 Task: Check the median days on the market of single-family homes in the last 5 years.
Action: Mouse moved to (727, 70)
Screenshot: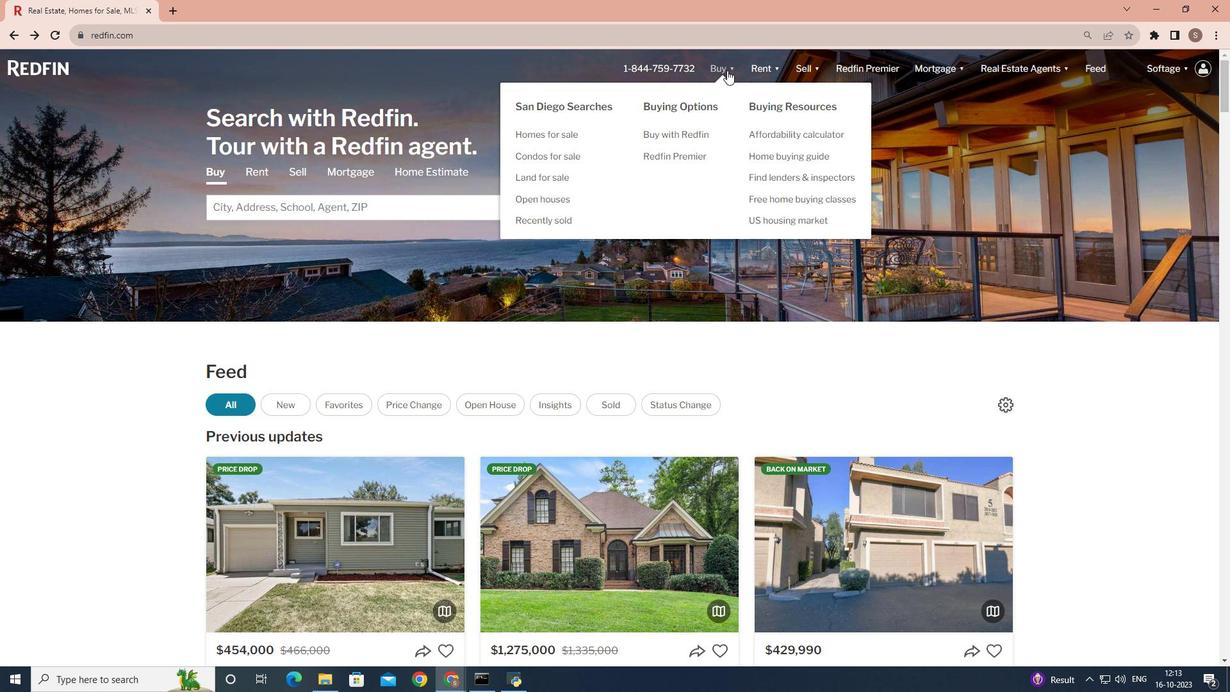
Action: Mouse pressed left at (727, 70)
Screenshot: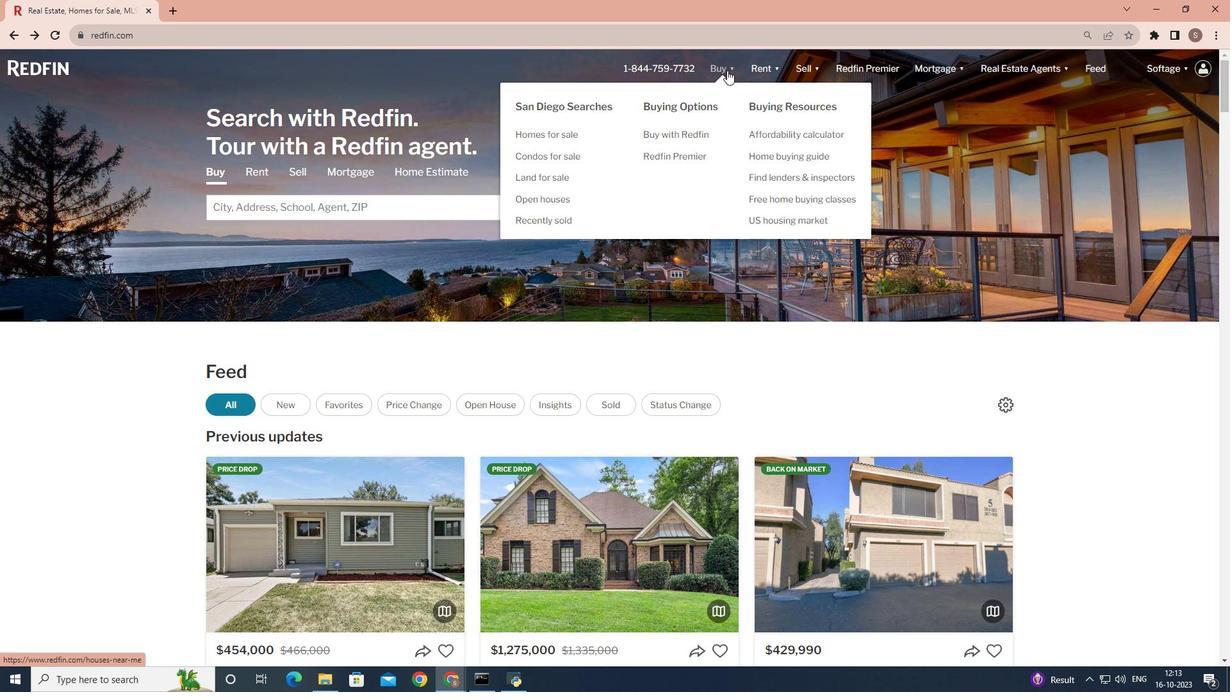 
Action: Mouse moved to (423, 264)
Screenshot: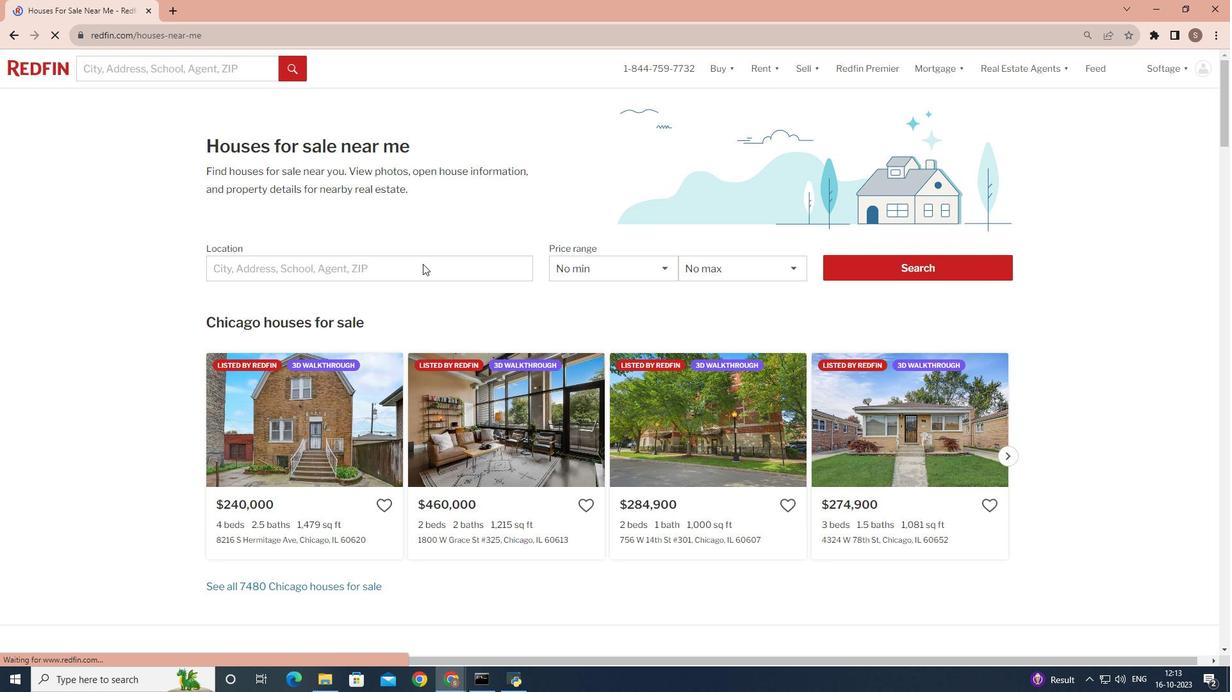 
Action: Mouse pressed left at (423, 264)
Screenshot: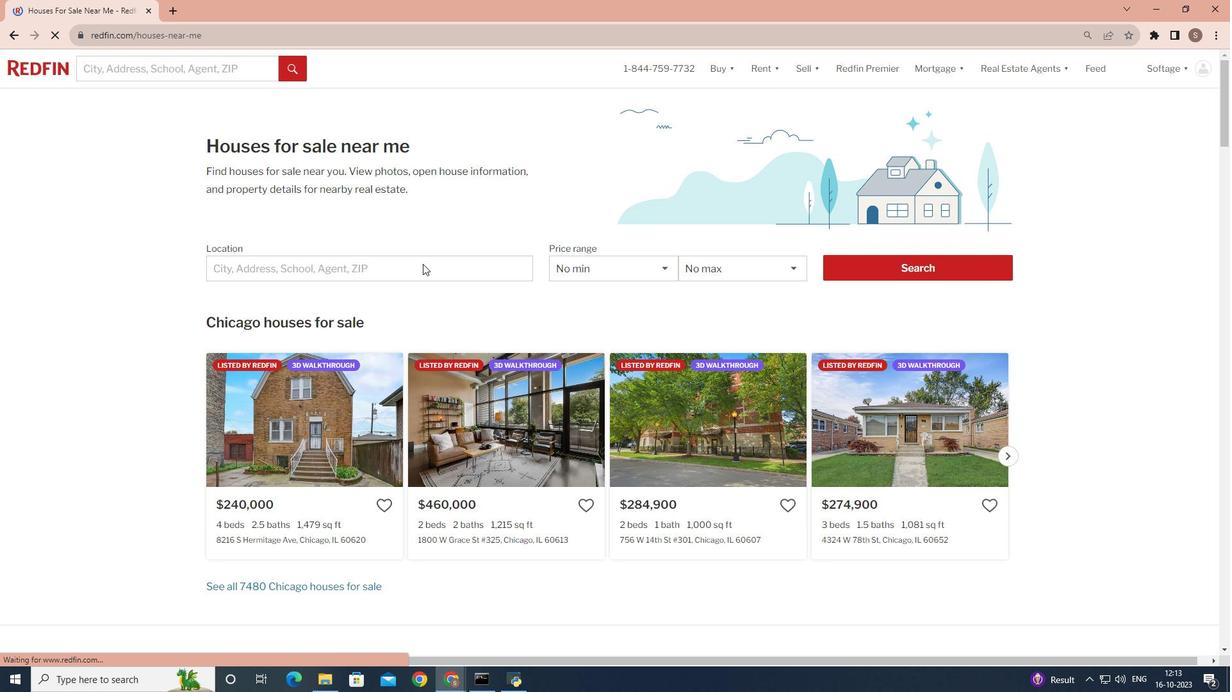 
Action: Mouse moved to (307, 265)
Screenshot: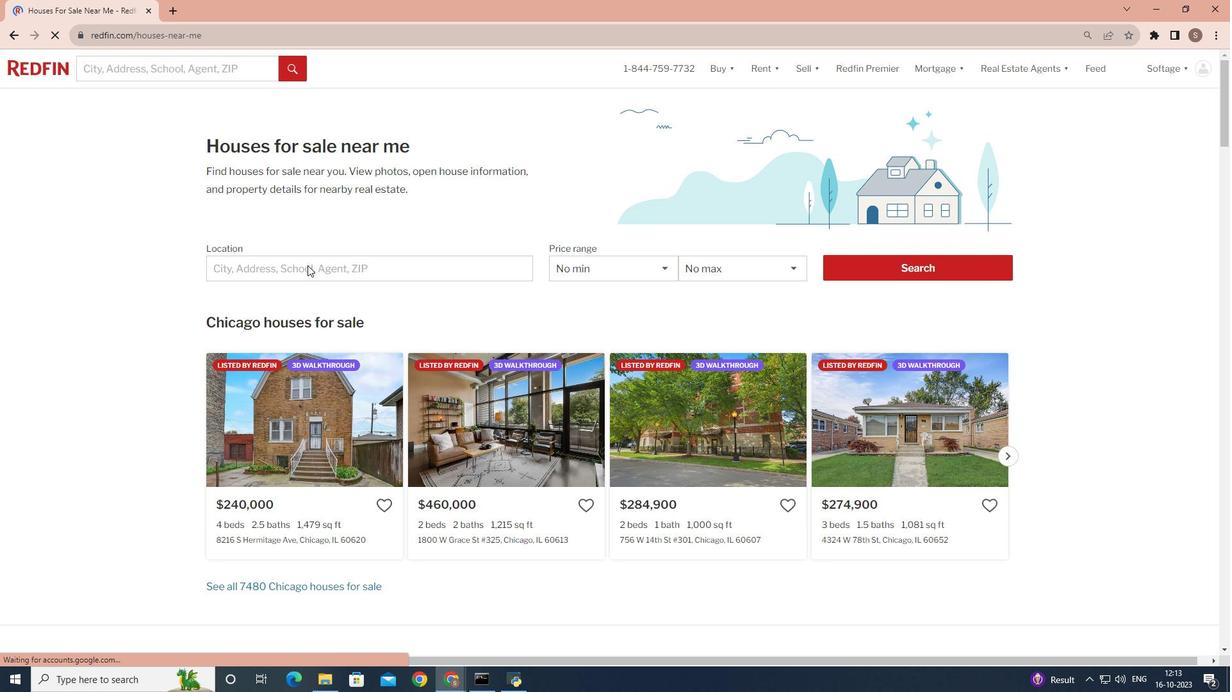 
Action: Mouse pressed left at (307, 265)
Screenshot: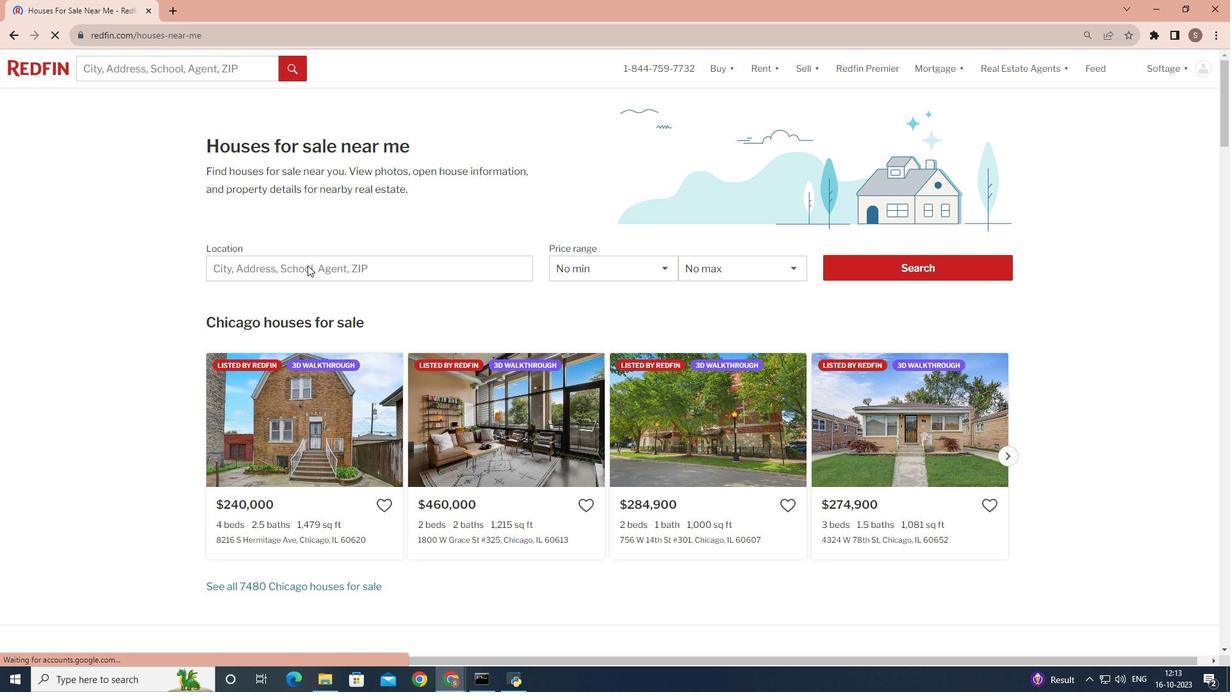 
Action: Mouse pressed left at (307, 265)
Screenshot: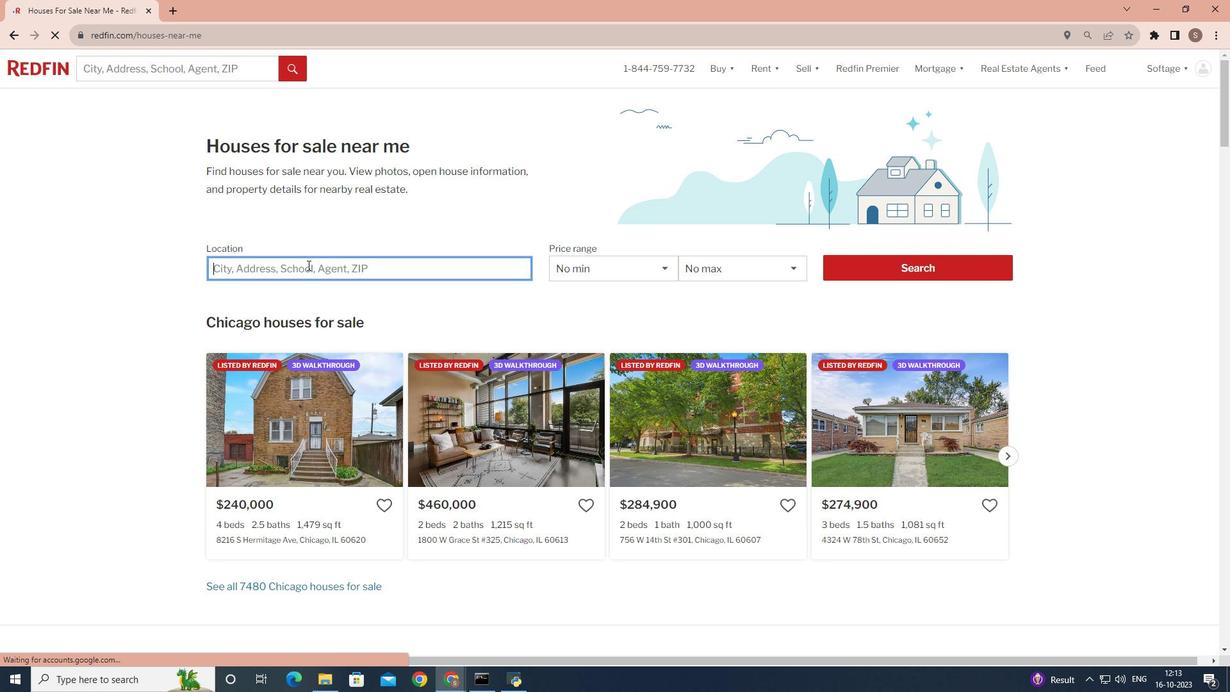 
Action: Key pressed <Key.shift>San<Key.space><Key.shift>Die
Screenshot: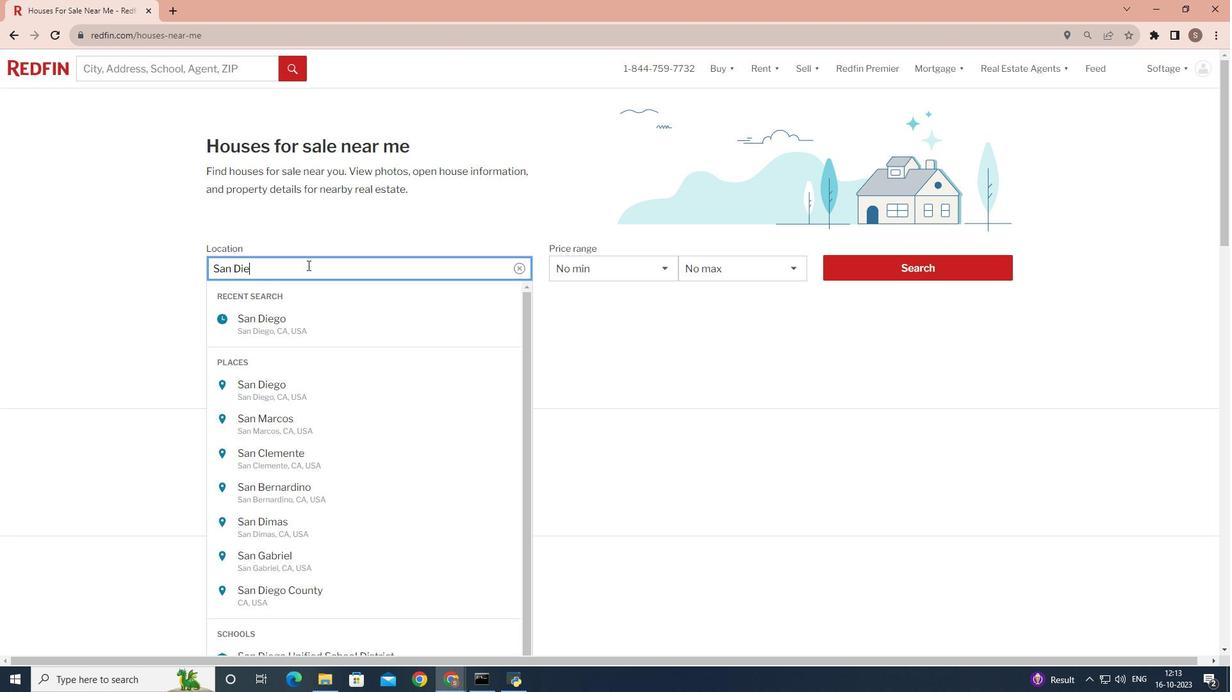 
Action: Mouse moved to (307, 264)
Screenshot: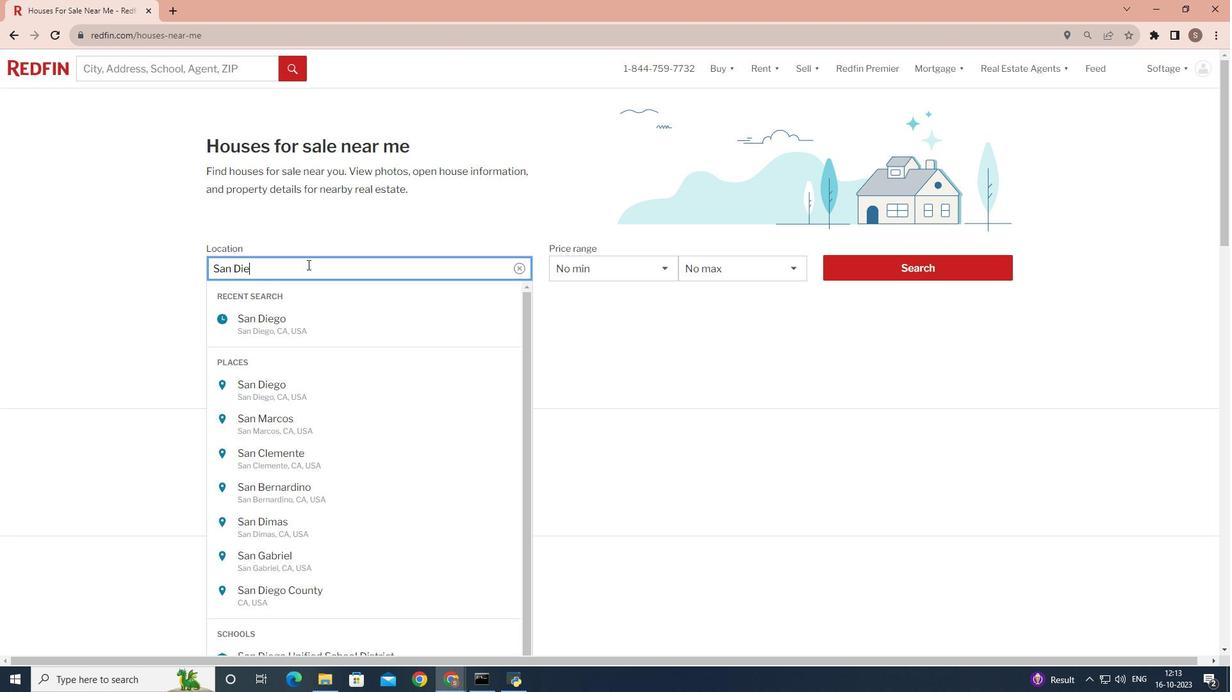 
Action: Key pressed go
Screenshot: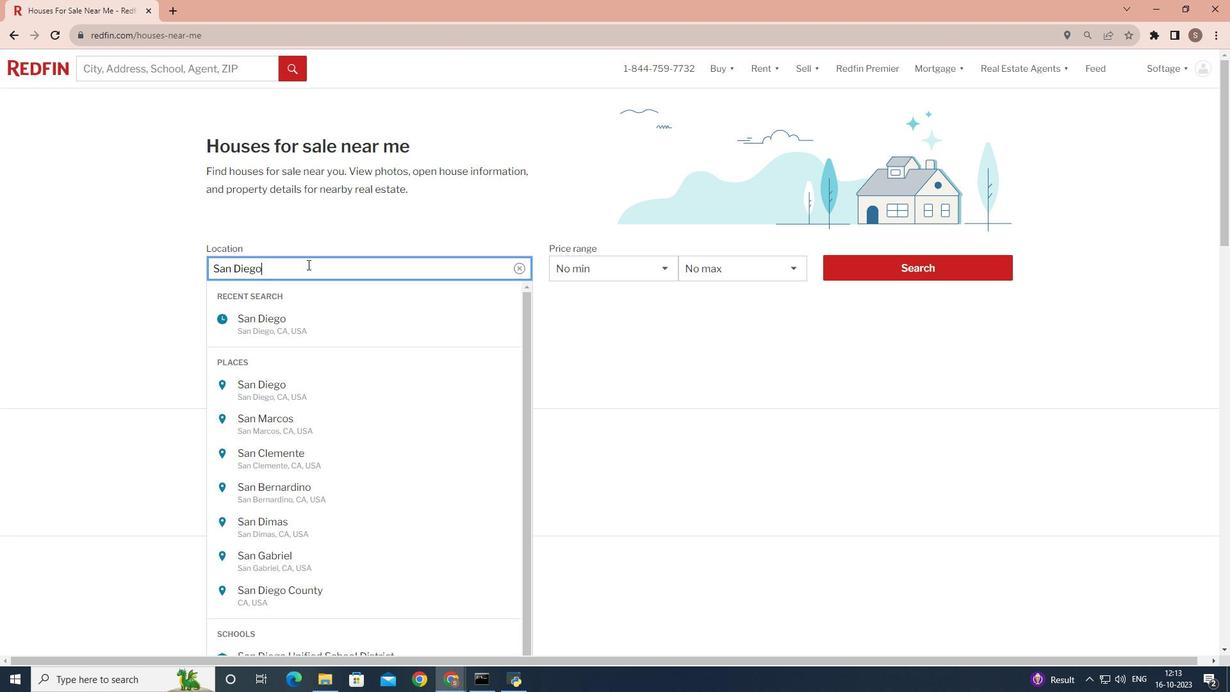 
Action: Mouse moved to (307, 317)
Screenshot: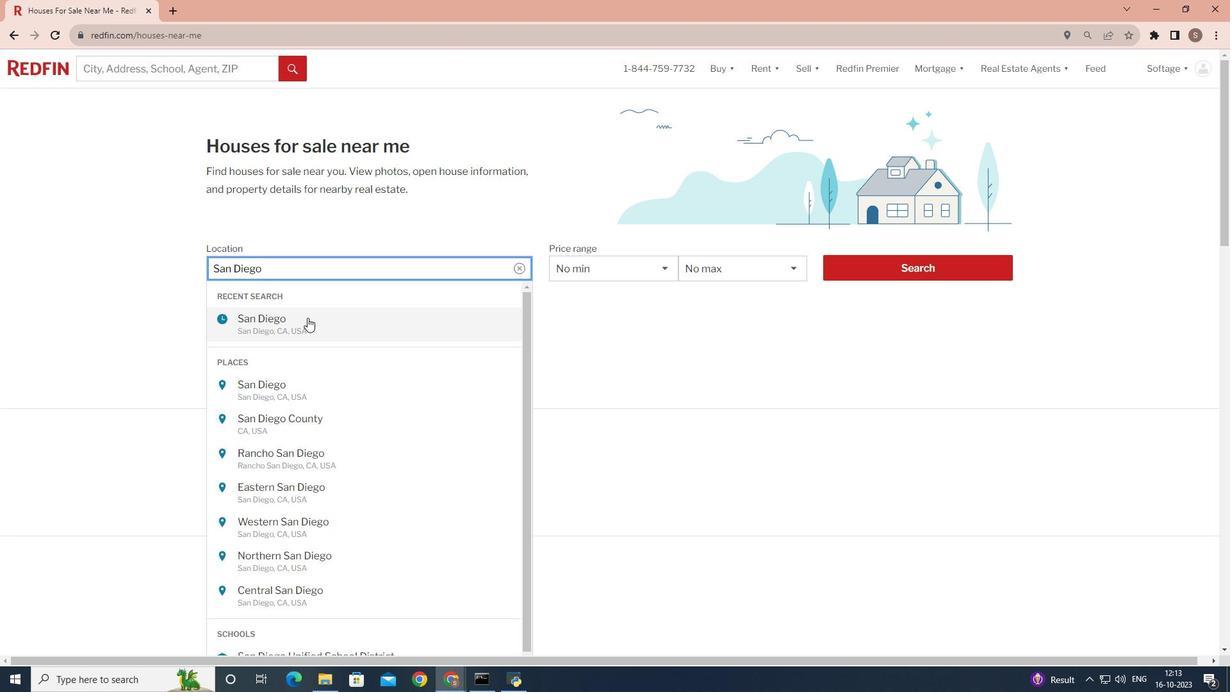 
Action: Mouse pressed left at (307, 317)
Screenshot: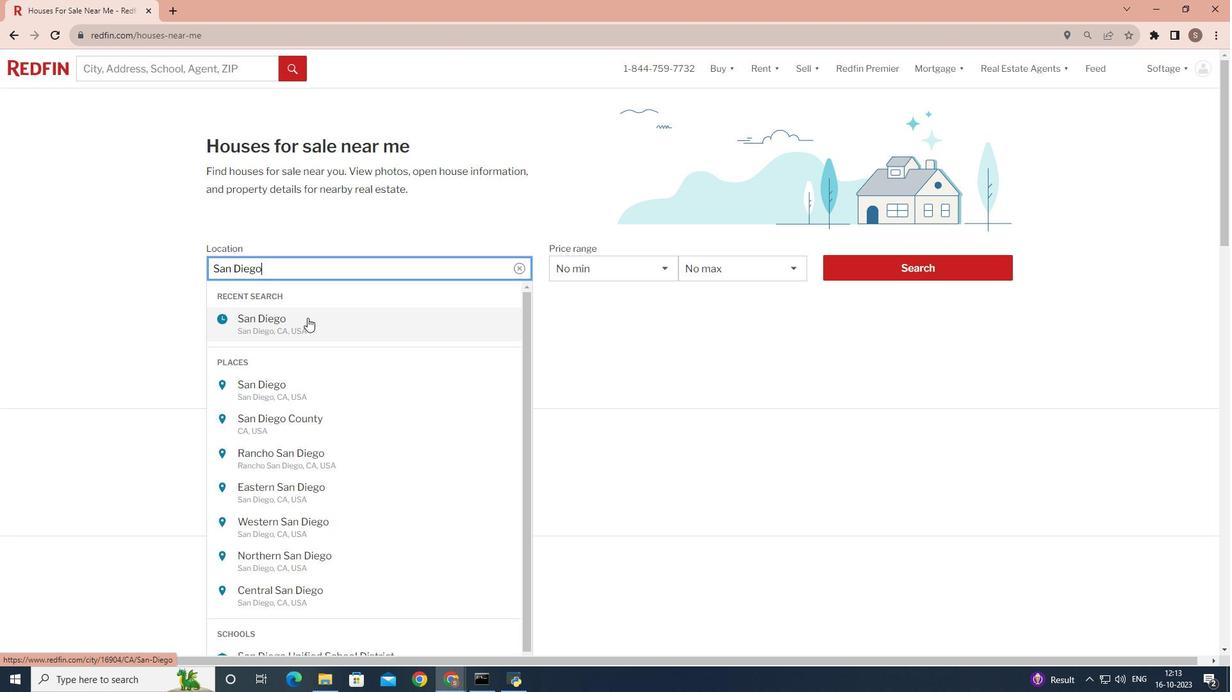 
Action: Mouse moved to (896, 272)
Screenshot: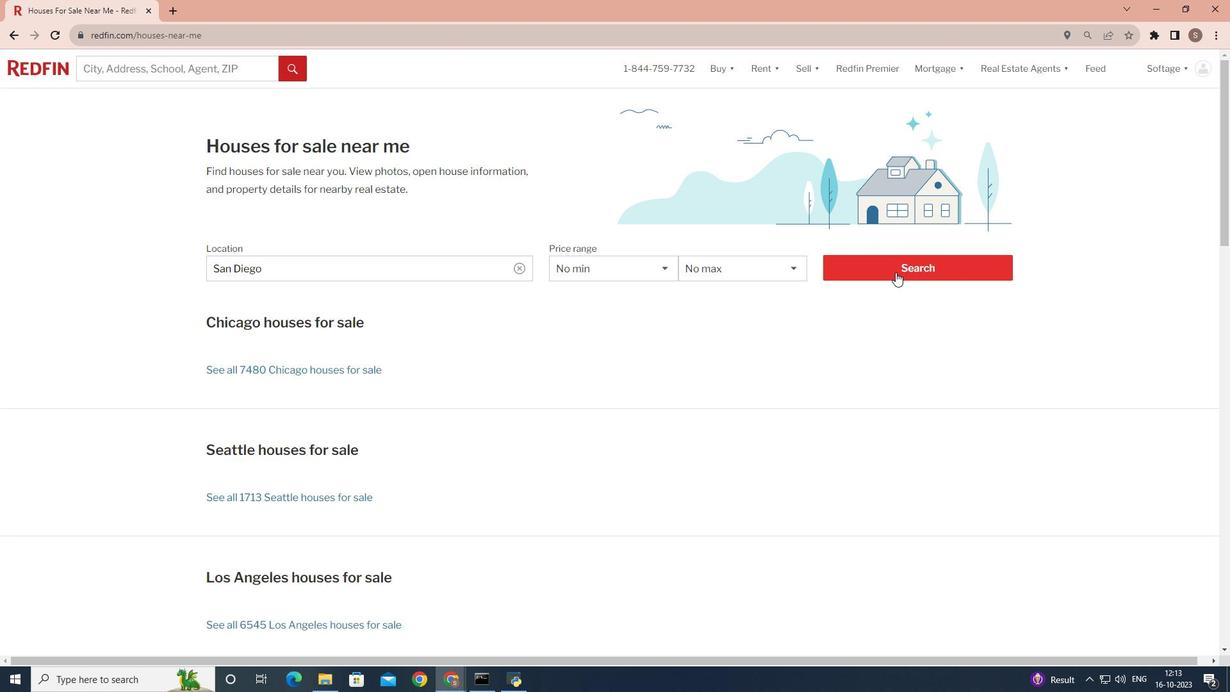 
Action: Mouse pressed left at (896, 272)
Screenshot: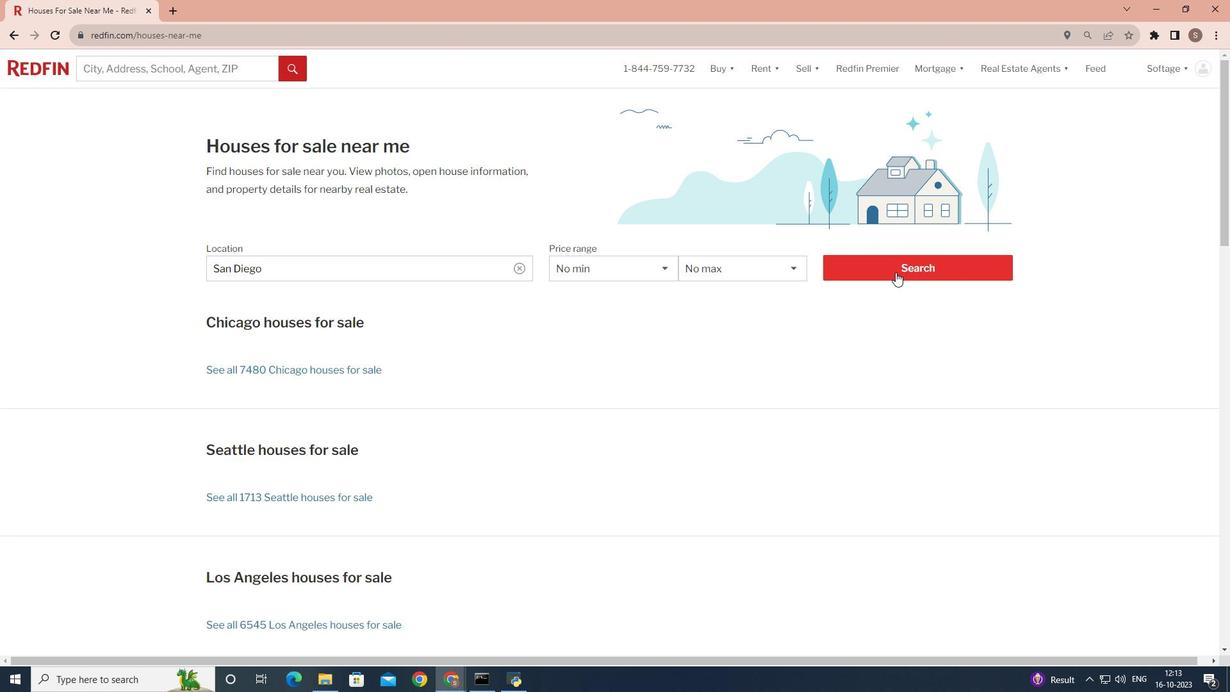 
Action: Mouse moved to (1089, 106)
Screenshot: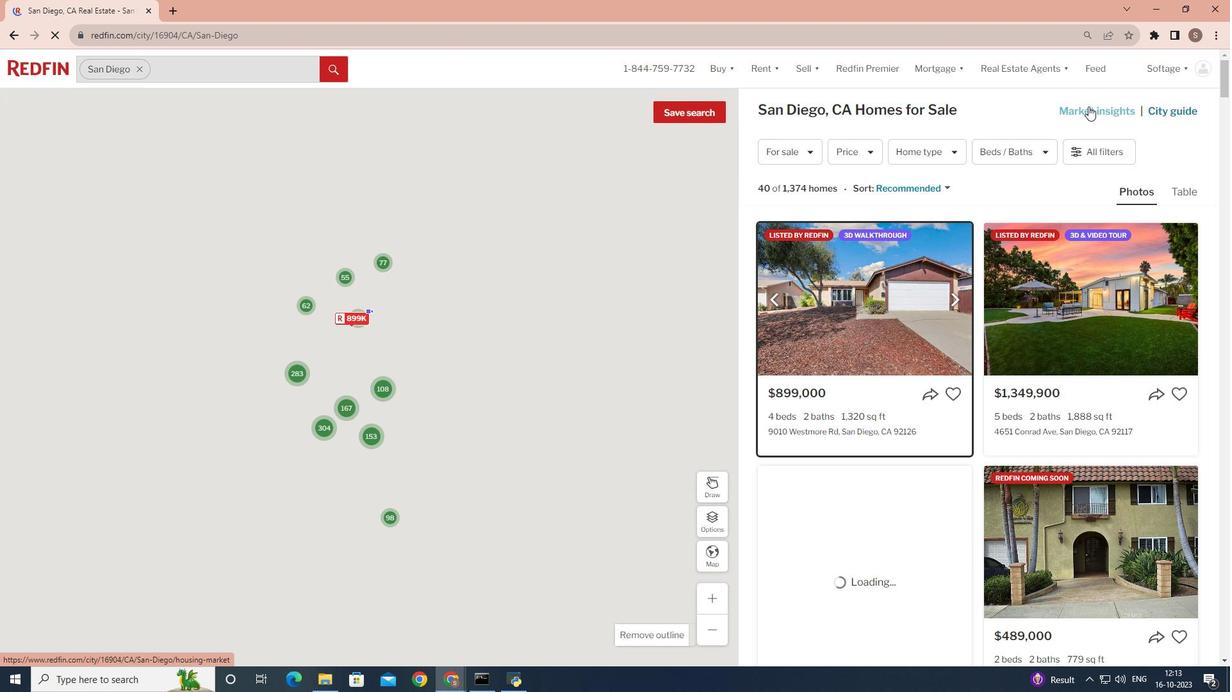 
Action: Mouse pressed left at (1089, 106)
Screenshot: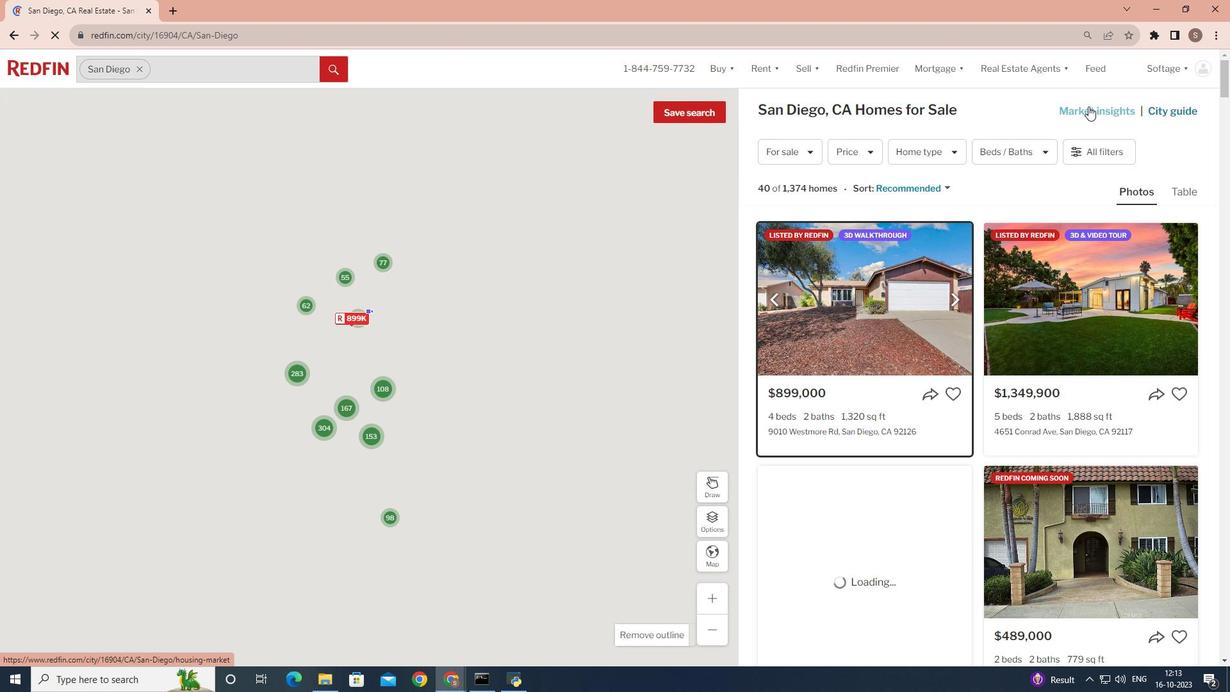 
Action: Mouse moved to (863, 325)
Screenshot: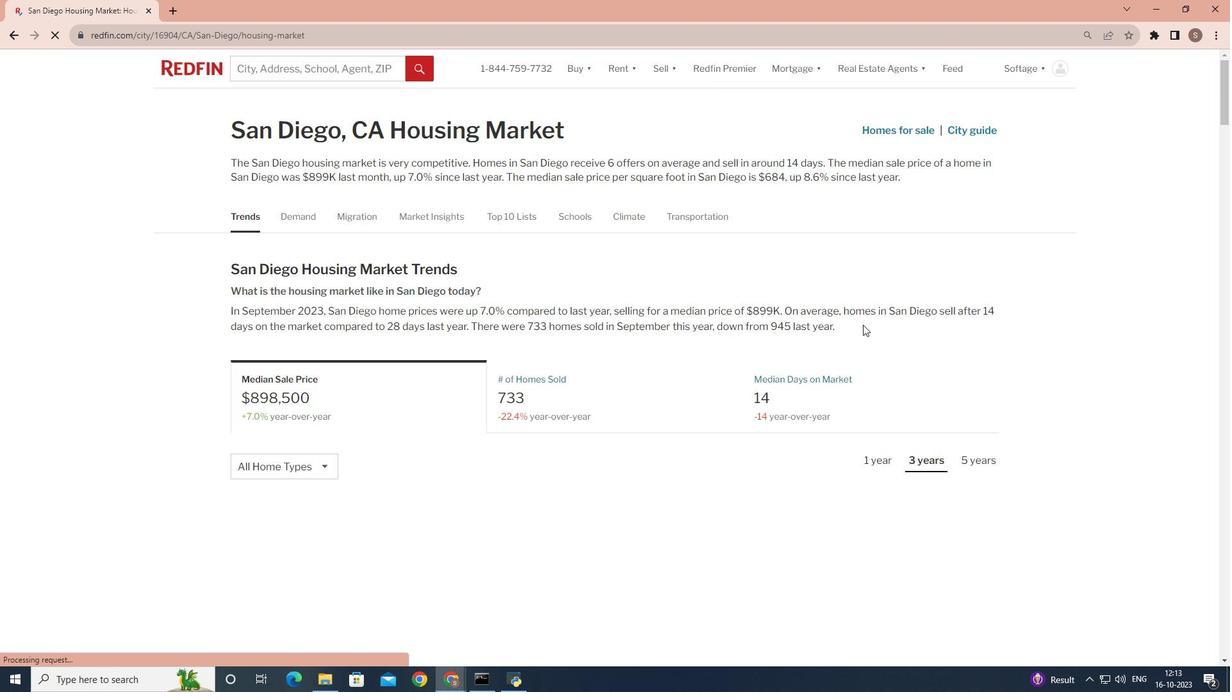
Action: Mouse scrolled (863, 324) with delta (0, 0)
Screenshot: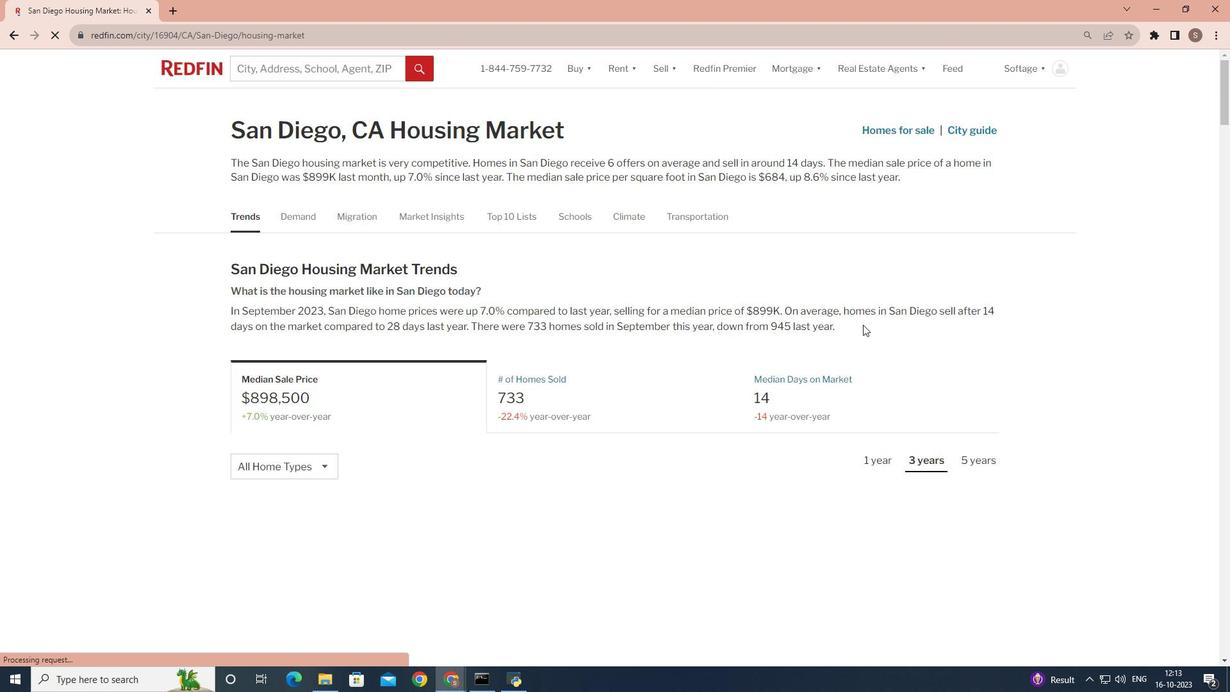 
Action: Mouse moved to (834, 330)
Screenshot: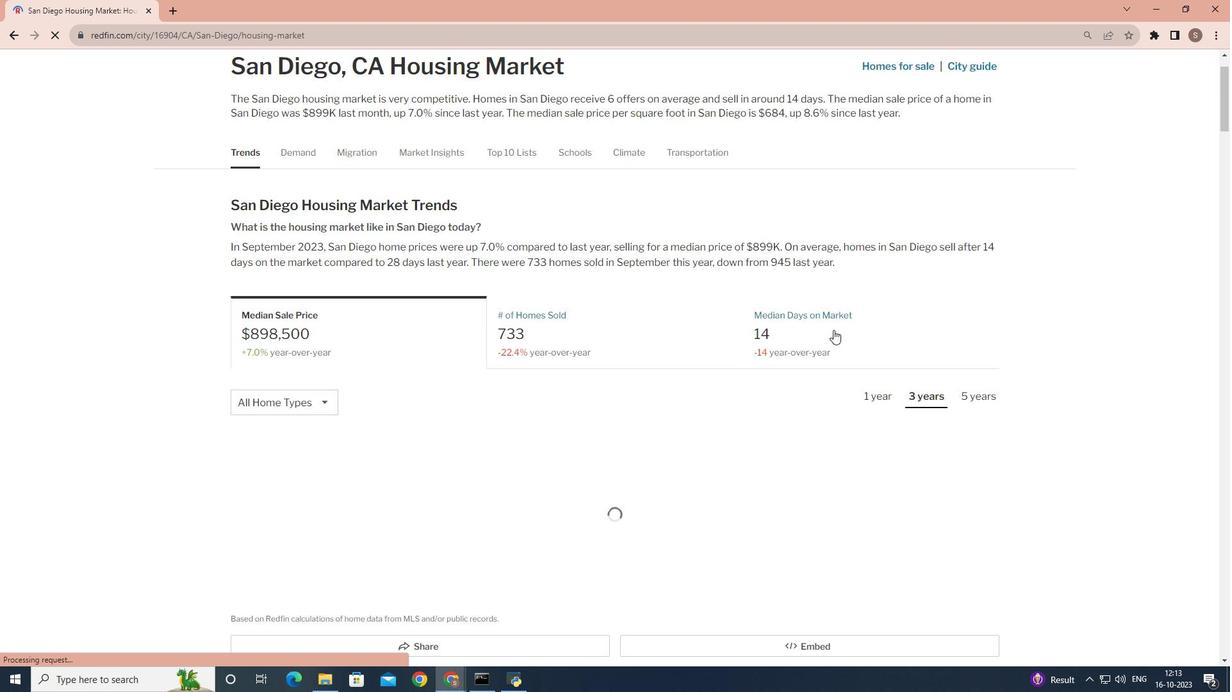 
Action: Mouse pressed left at (834, 330)
Screenshot: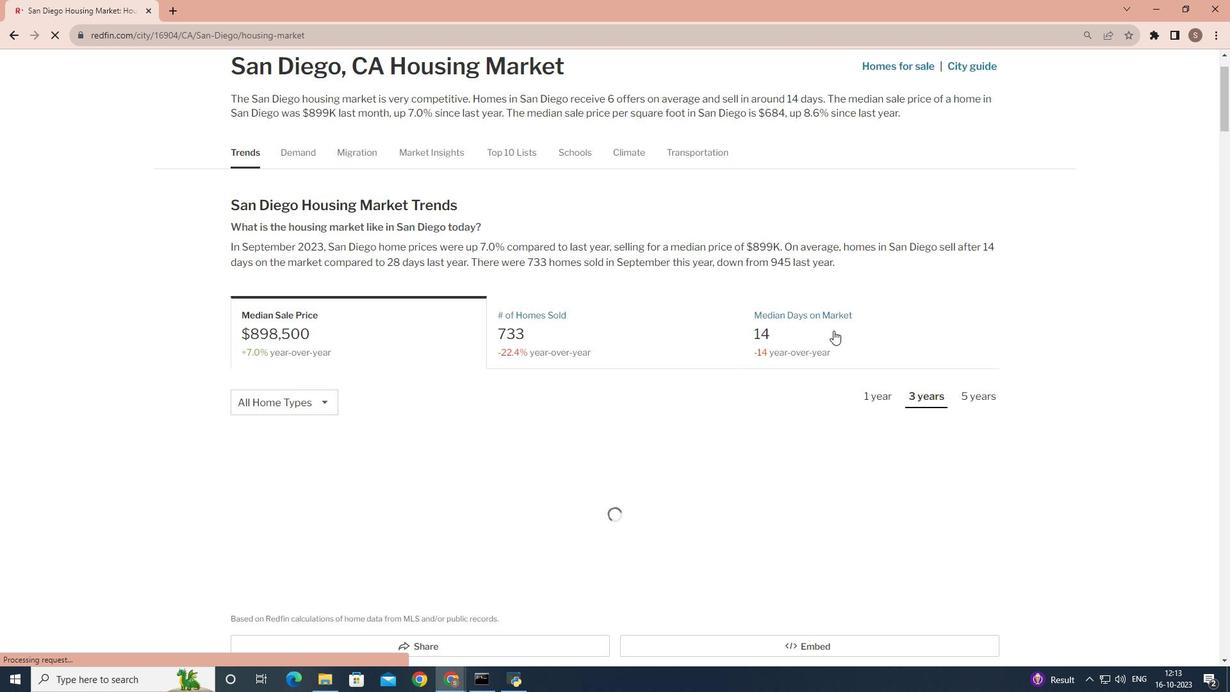 
Action: Mouse moved to (321, 374)
Screenshot: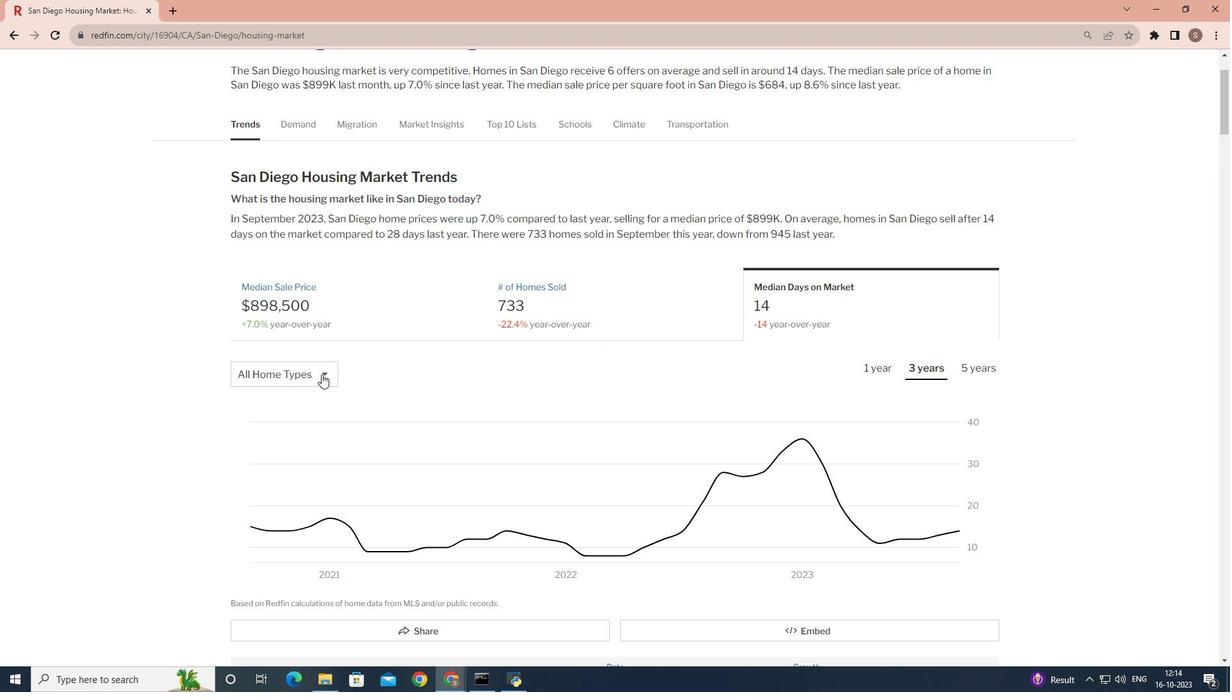 
Action: Mouse pressed left at (321, 374)
Screenshot: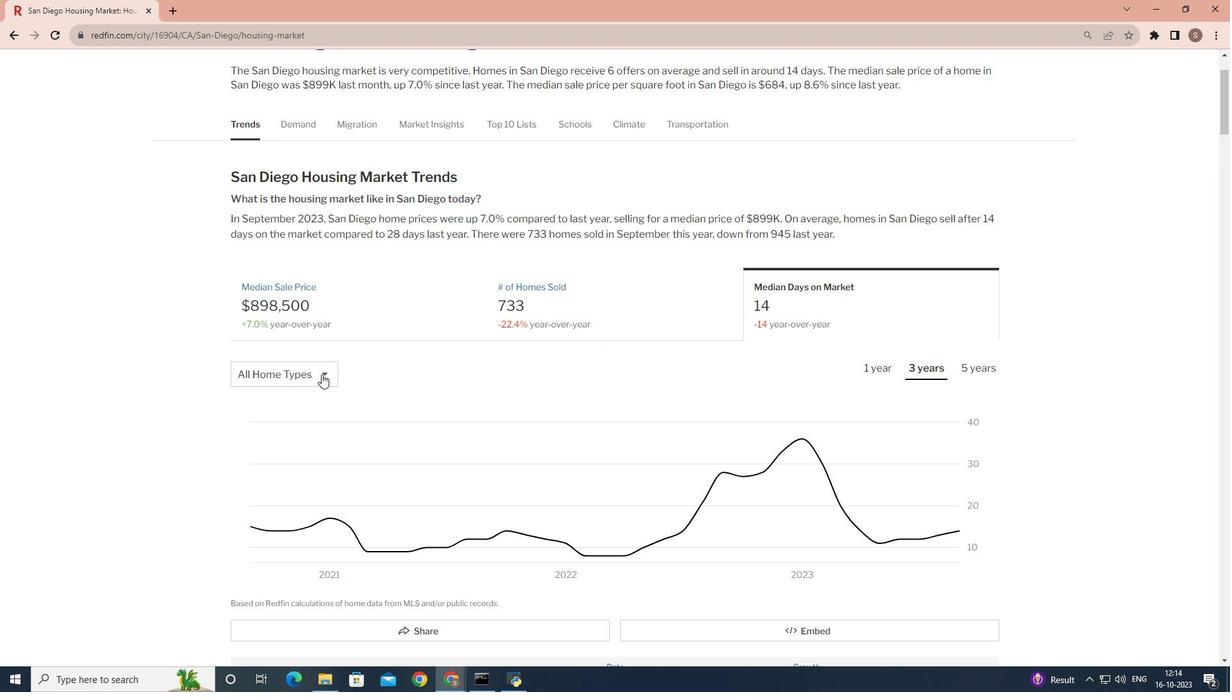 
Action: Mouse moved to (321, 425)
Screenshot: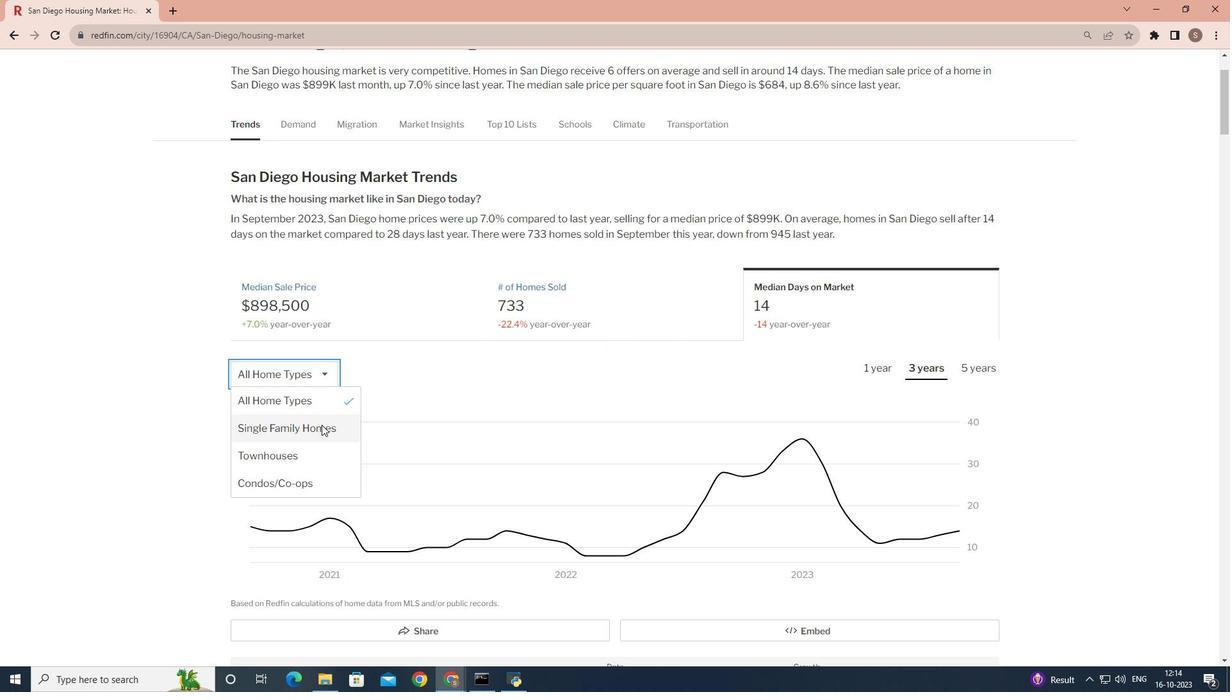 
Action: Mouse pressed left at (321, 425)
Screenshot: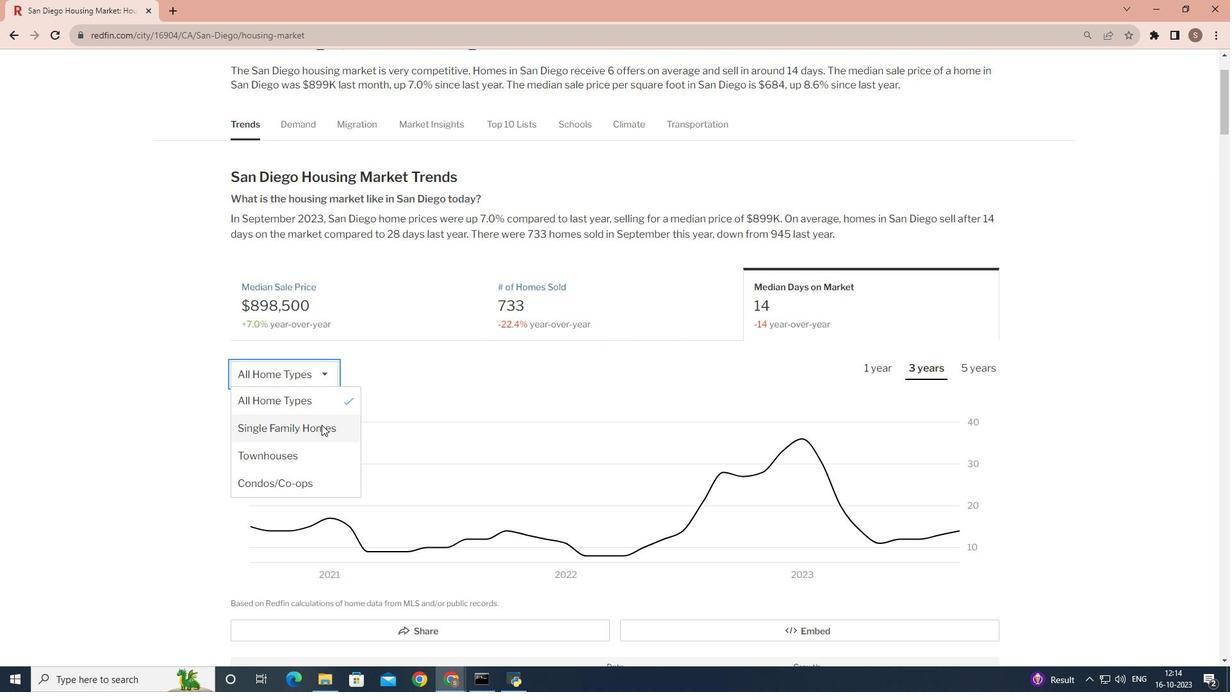 
Action: Mouse moved to (980, 370)
Screenshot: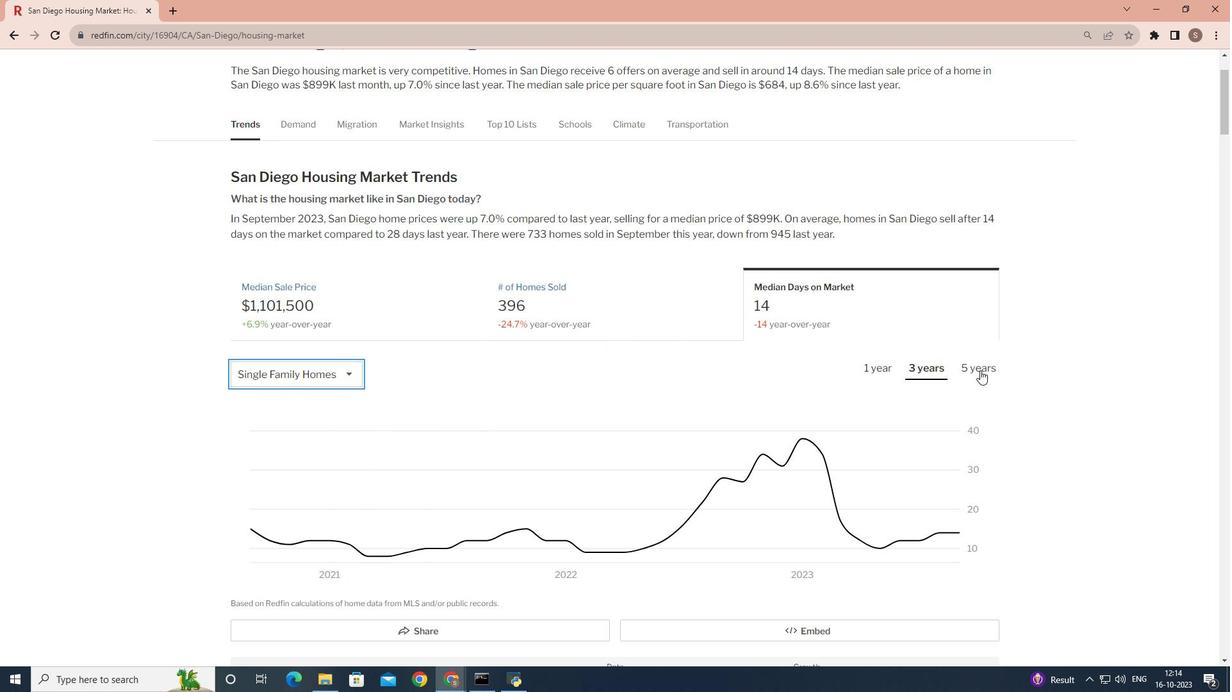 
Action: Mouse pressed left at (980, 370)
Screenshot: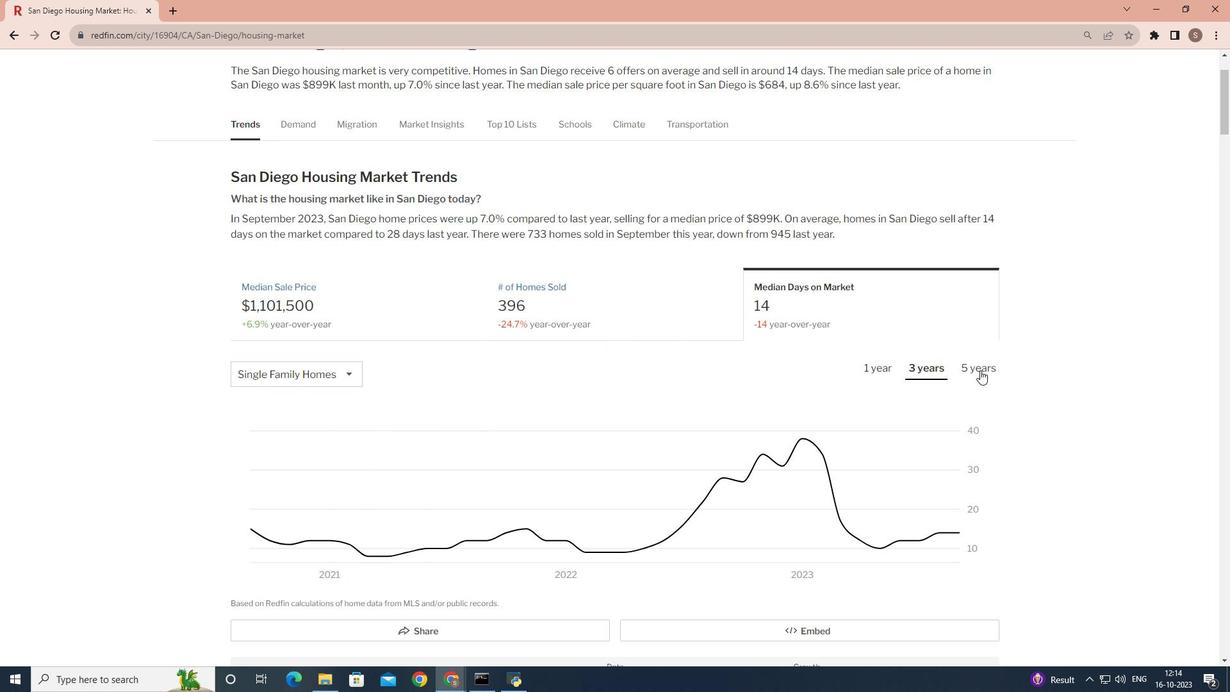 
Action: Mouse moved to (980, 370)
Screenshot: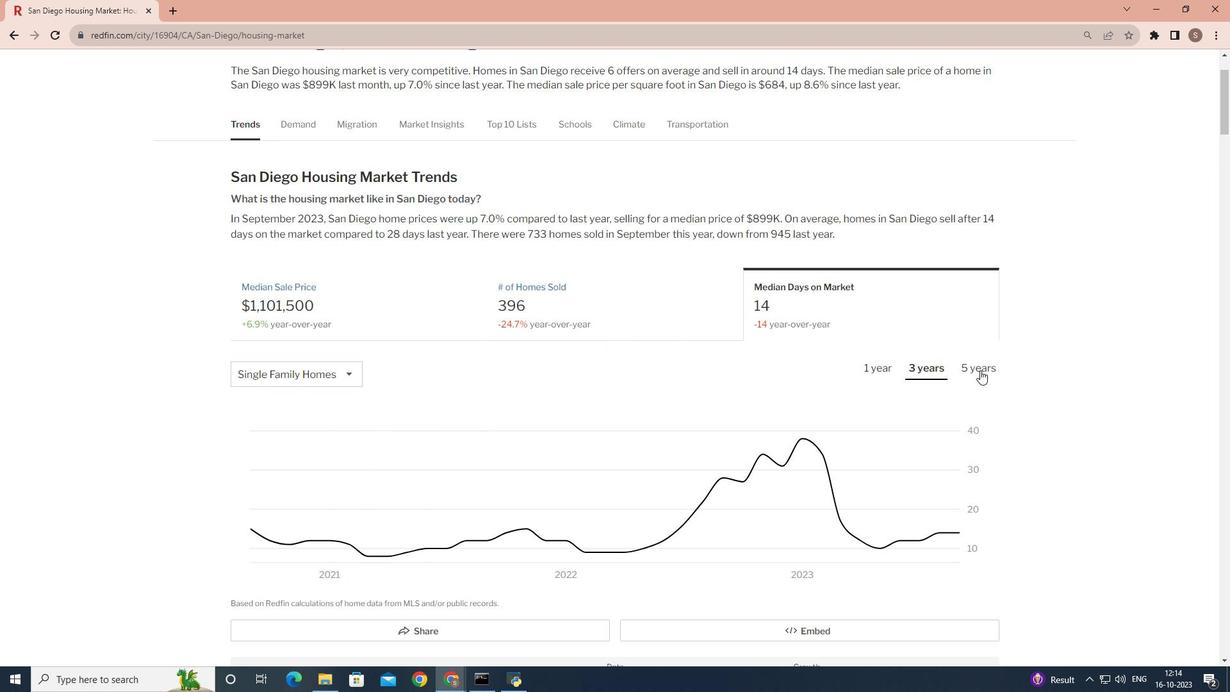 
Action: Mouse scrolled (980, 369) with delta (0, 0)
Screenshot: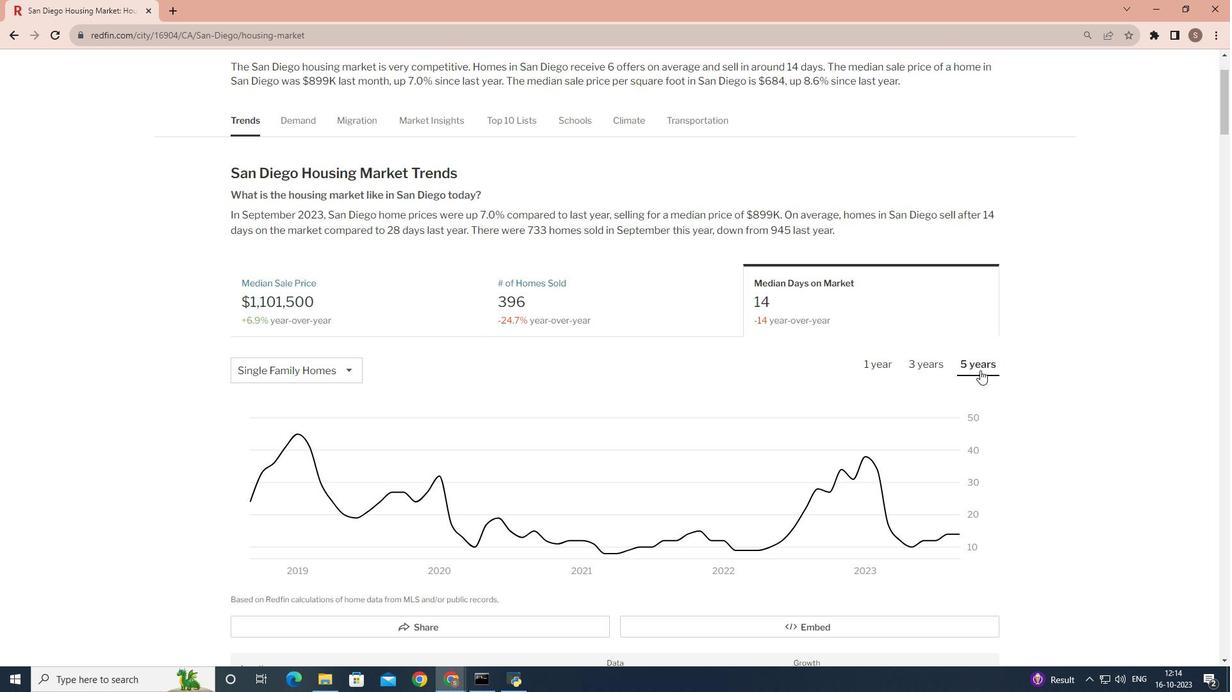 
